 Task: Start in the project XpressTech the sprint 'Black Hole', with a duration of 3 weeks.
Action: Mouse moved to (65, 182)
Screenshot: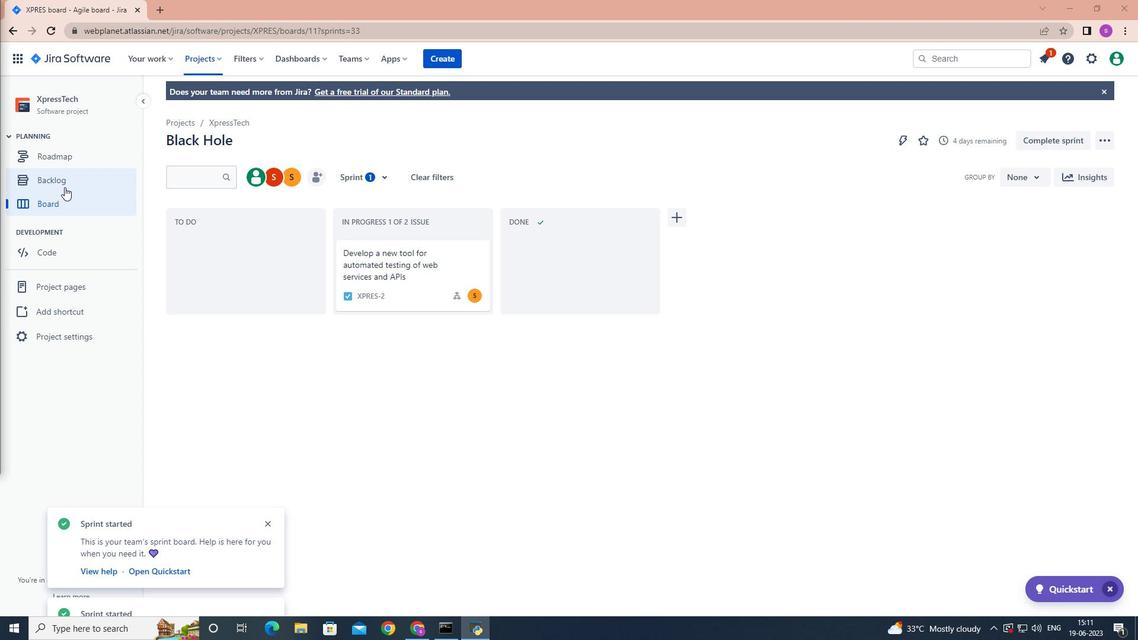
Action: Mouse pressed left at (65, 182)
Screenshot: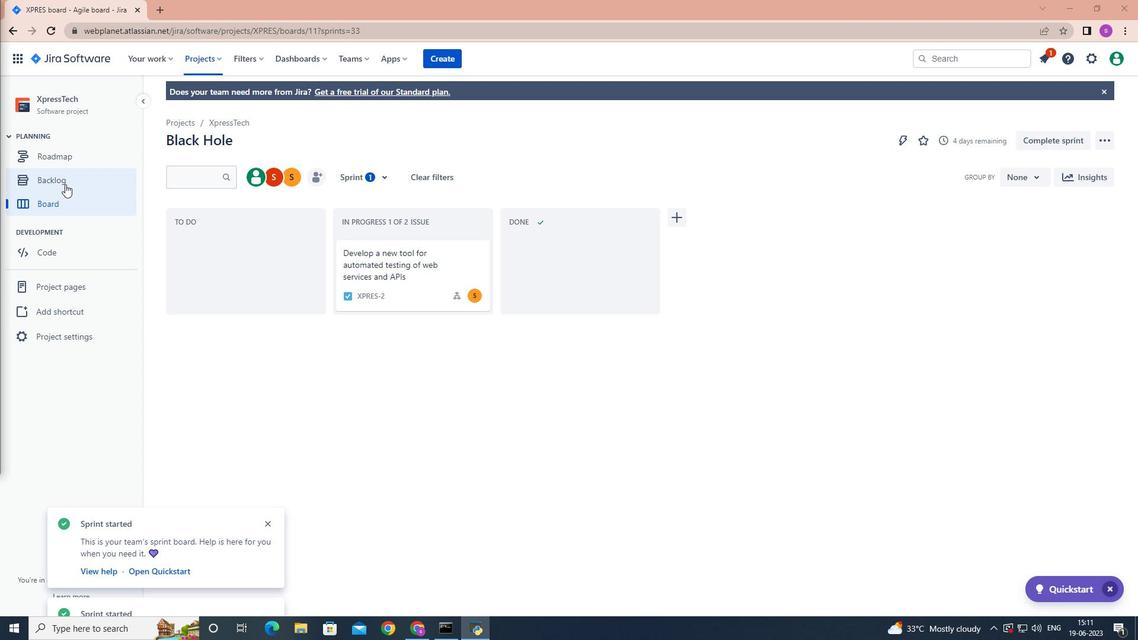 
Action: Mouse moved to (358, 335)
Screenshot: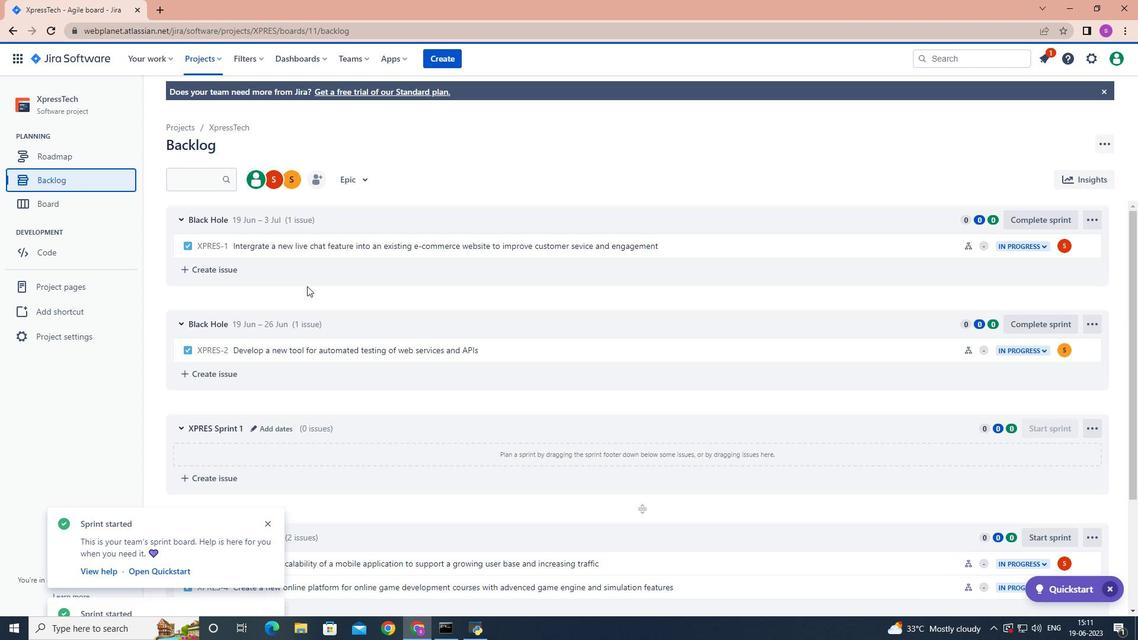 
Action: Mouse scrolled (358, 334) with delta (0, 0)
Screenshot: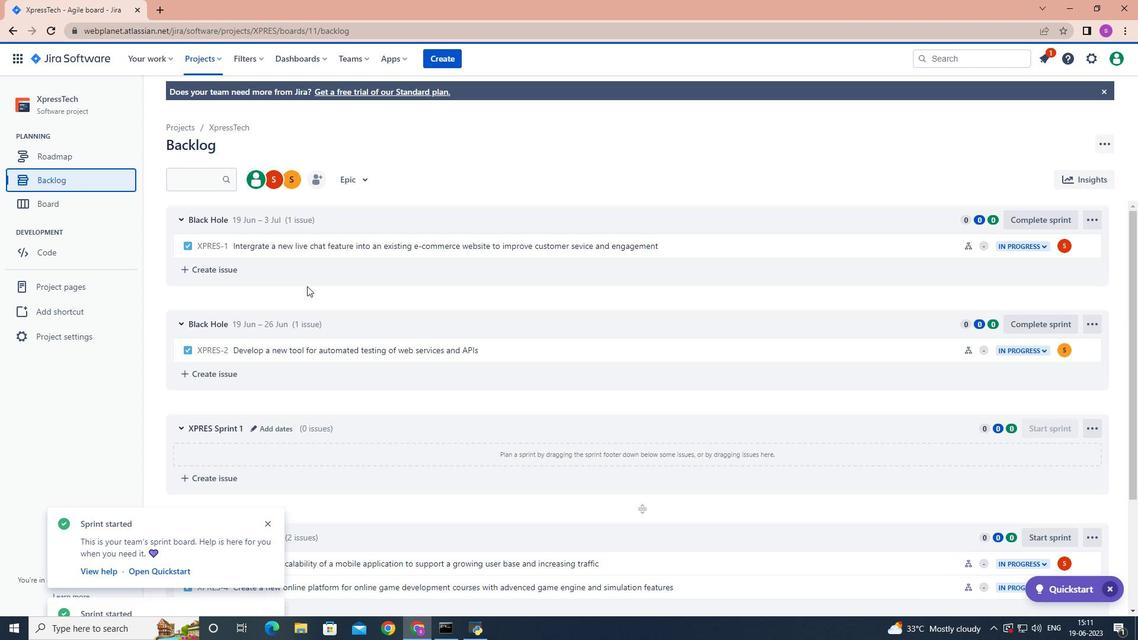 
Action: Mouse moved to (408, 352)
Screenshot: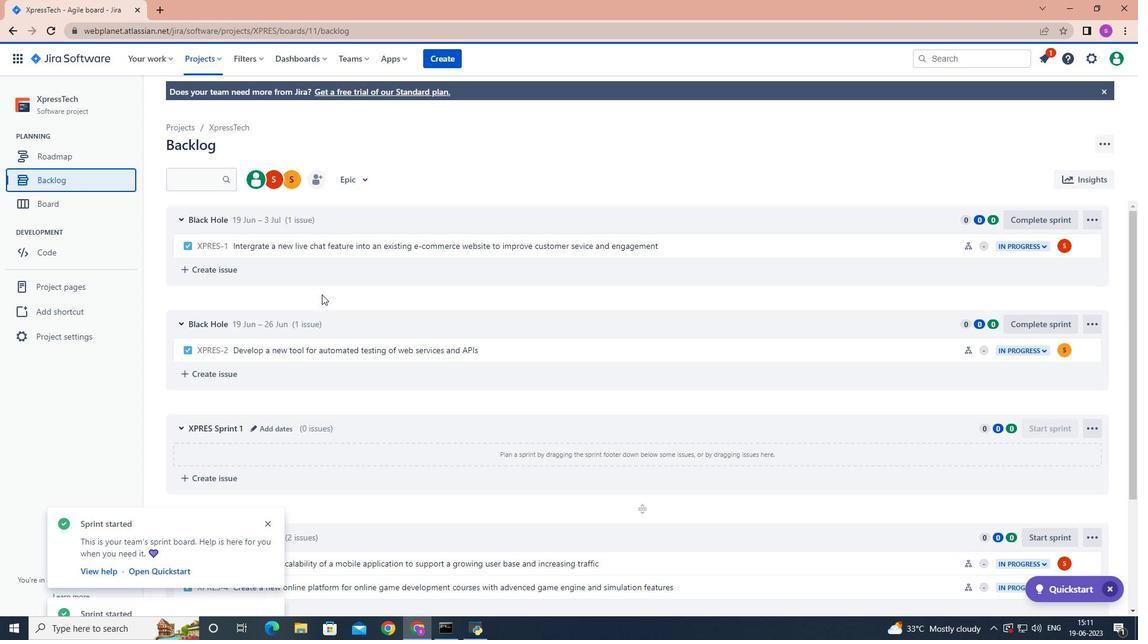 
Action: Mouse scrolled (408, 352) with delta (0, 0)
Screenshot: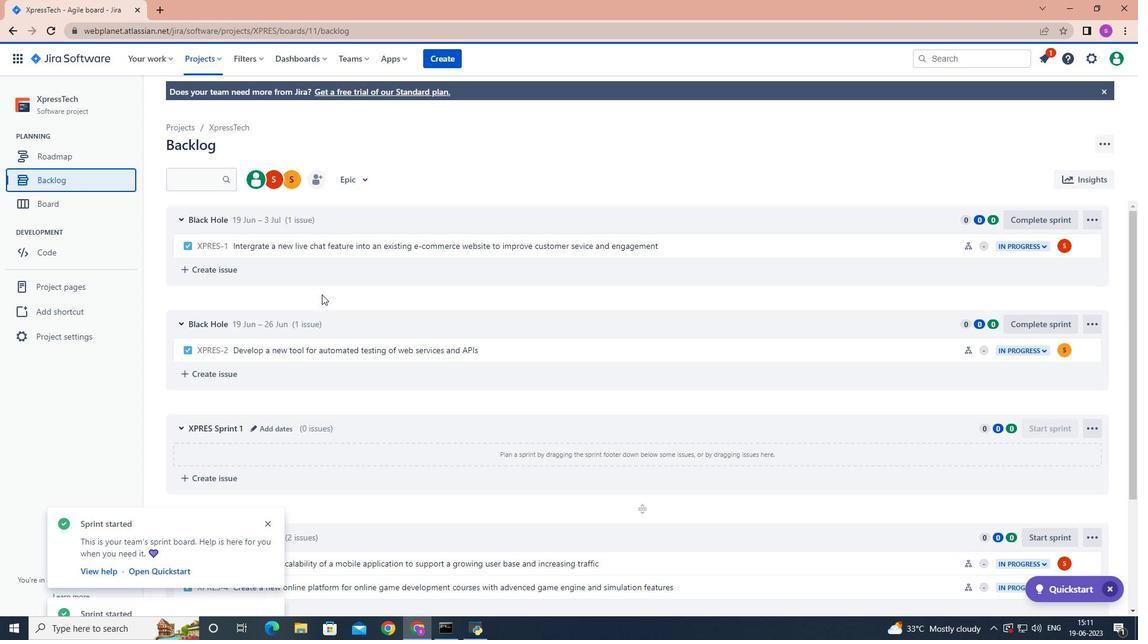 
Action: Mouse moved to (461, 359)
Screenshot: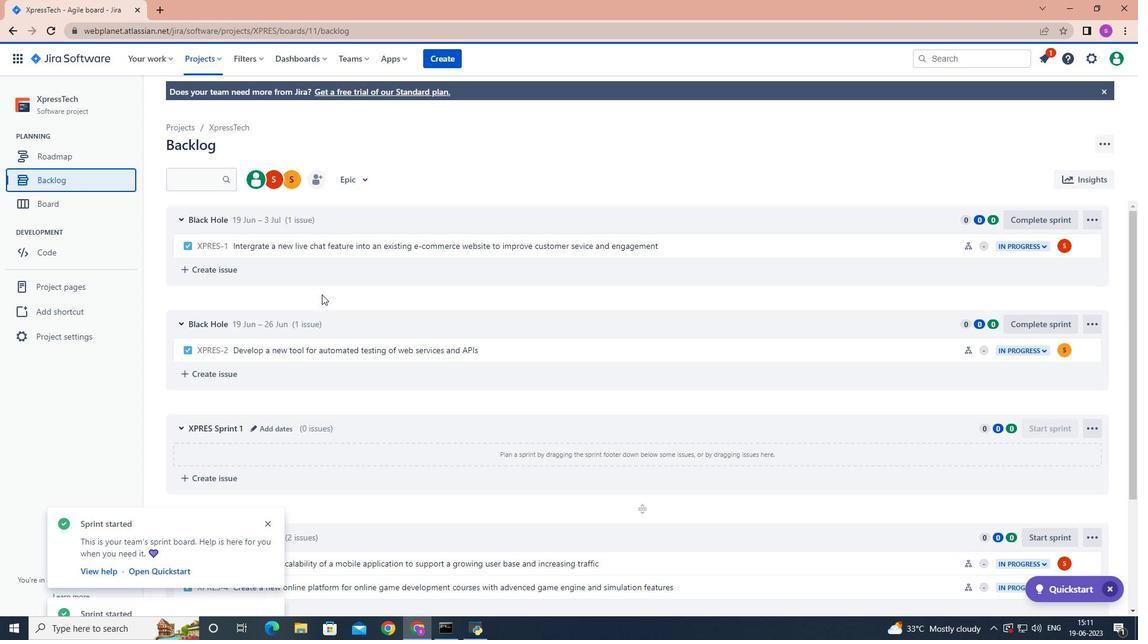 
Action: Mouse scrolled (461, 358) with delta (0, 0)
Screenshot: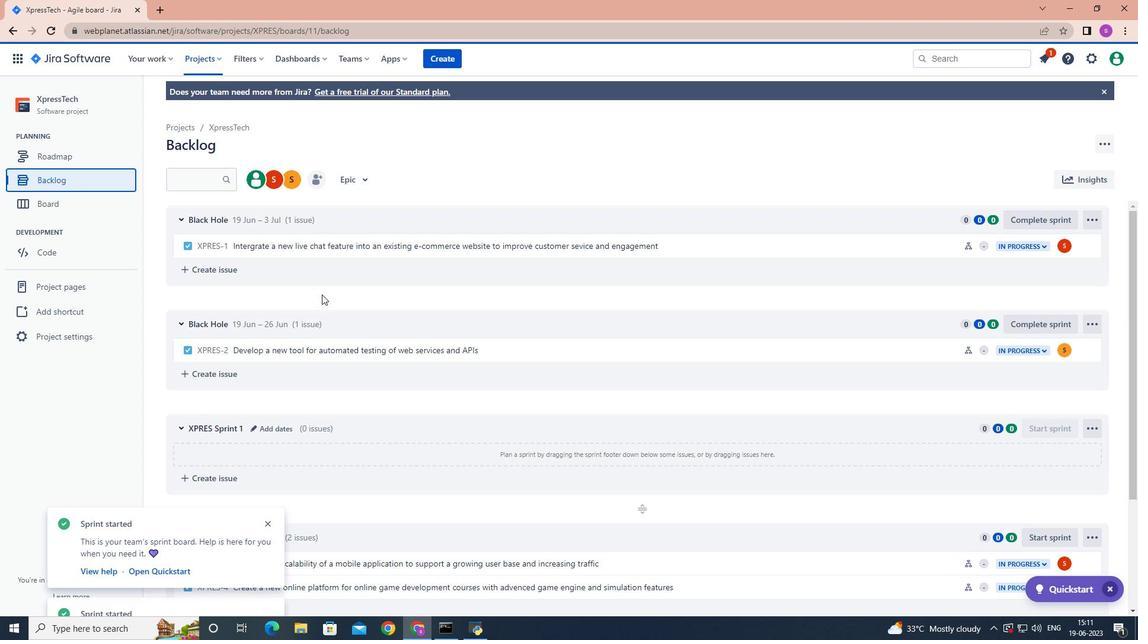 
Action: Mouse moved to (495, 364)
Screenshot: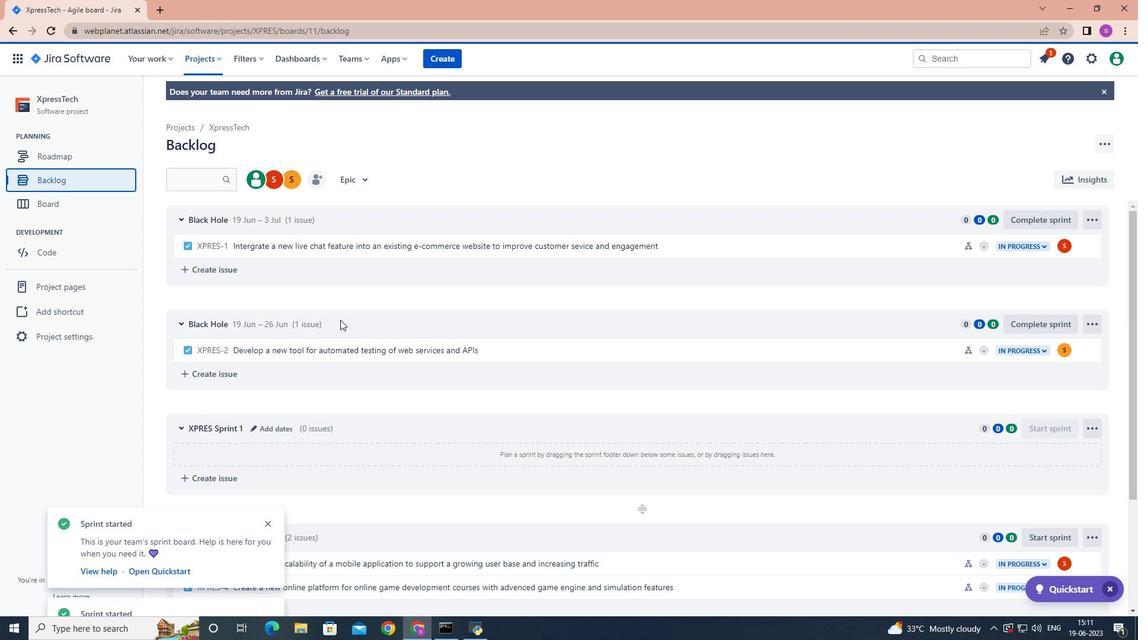 
Action: Mouse scrolled (495, 364) with delta (0, 0)
Screenshot: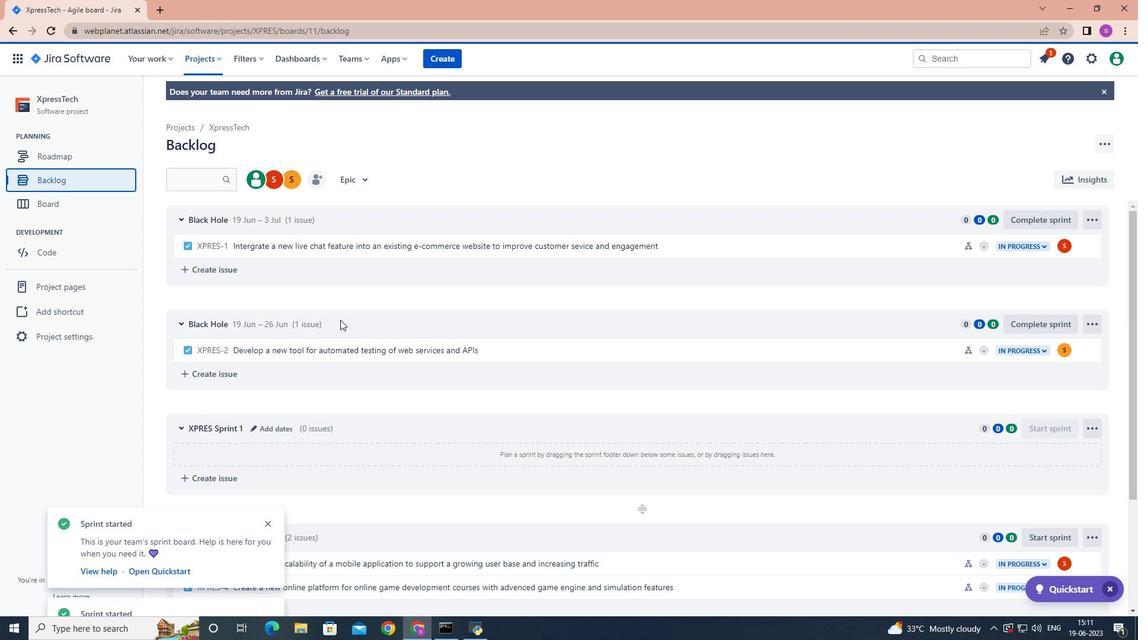 
Action: Mouse moved to (496, 364)
Screenshot: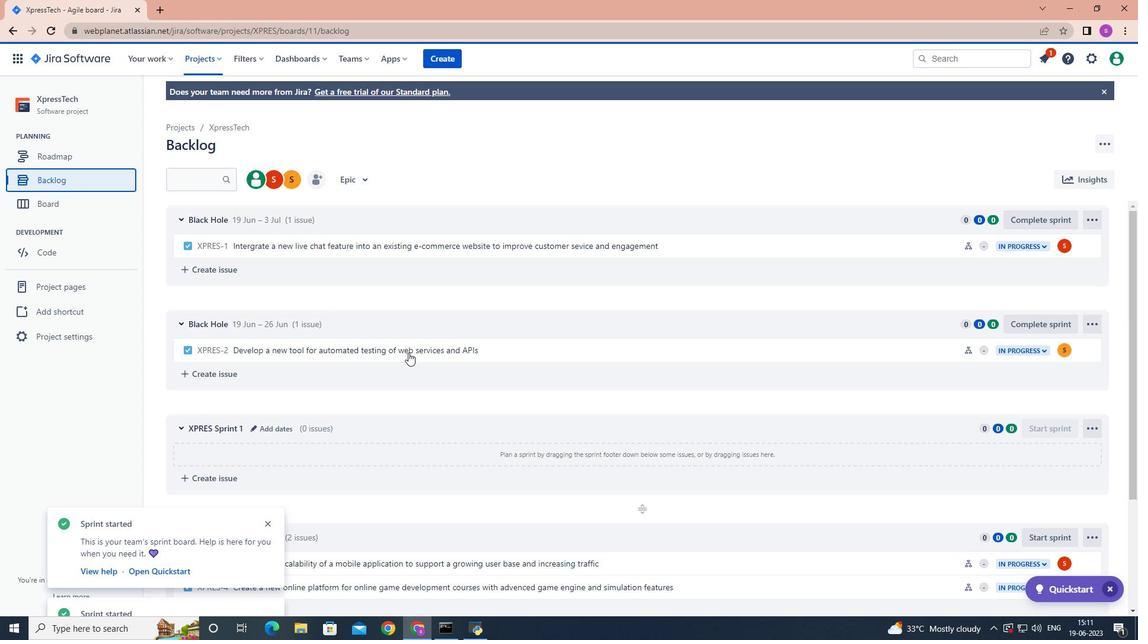 
Action: Mouse scrolled (496, 364) with delta (0, 0)
Screenshot: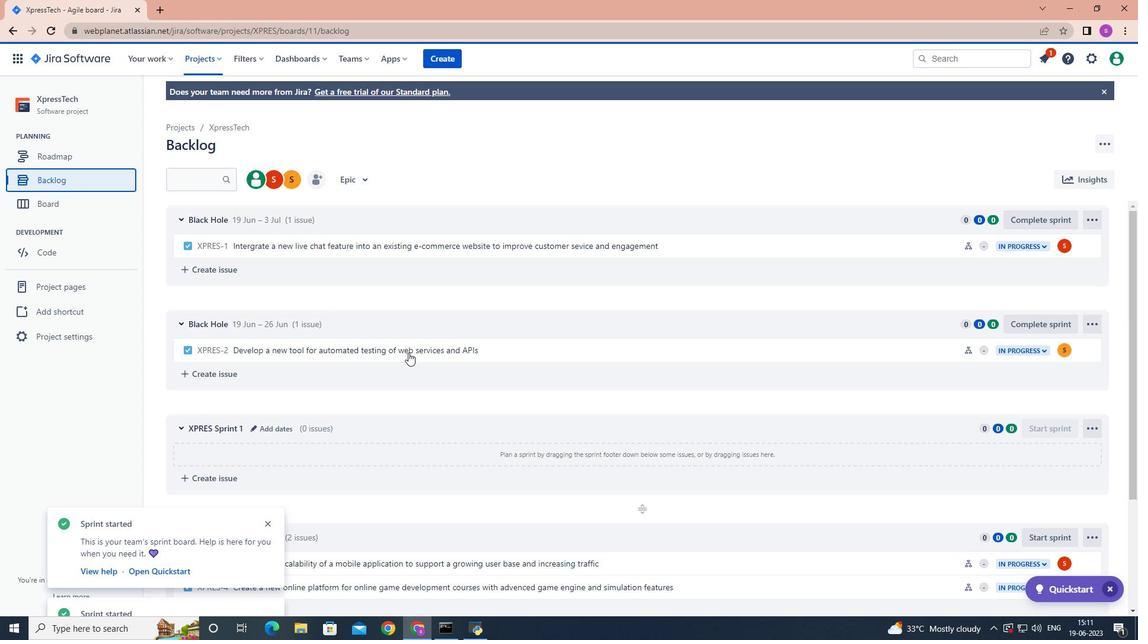 
Action: Mouse moved to (585, 375)
Screenshot: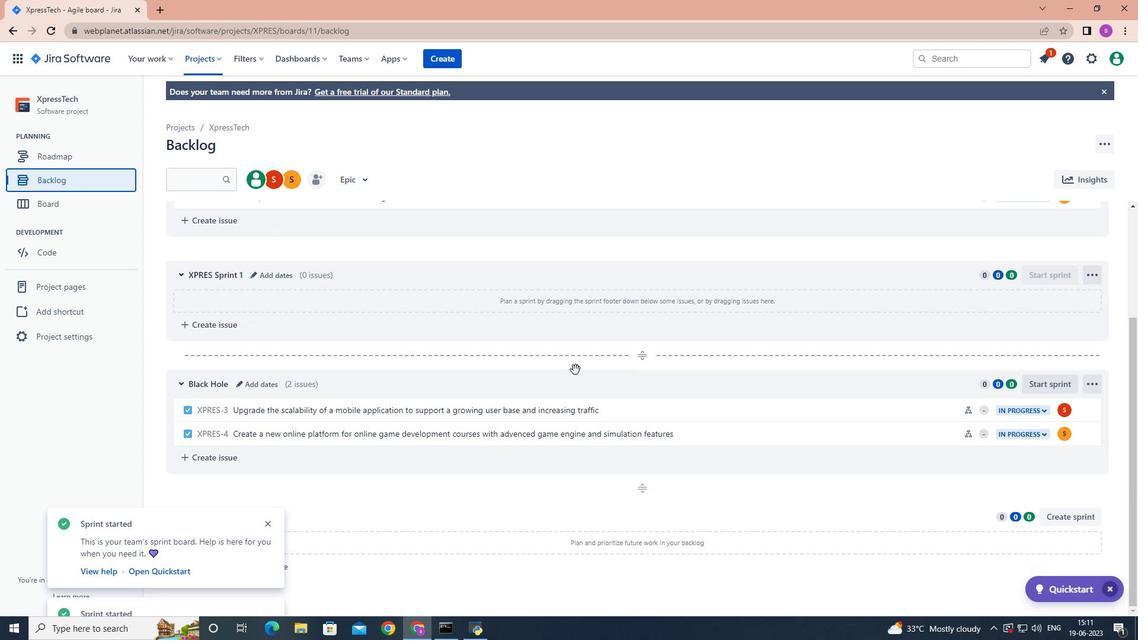 
Action: Mouse scrolled (585, 375) with delta (0, 0)
Screenshot: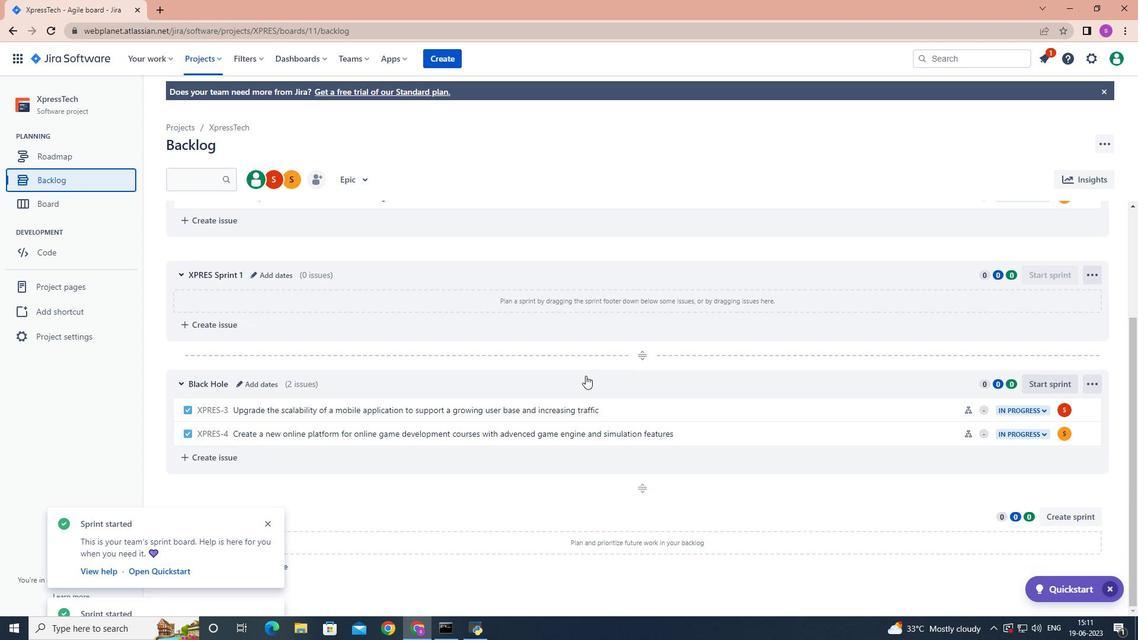 
Action: Mouse scrolled (585, 375) with delta (0, 0)
Screenshot: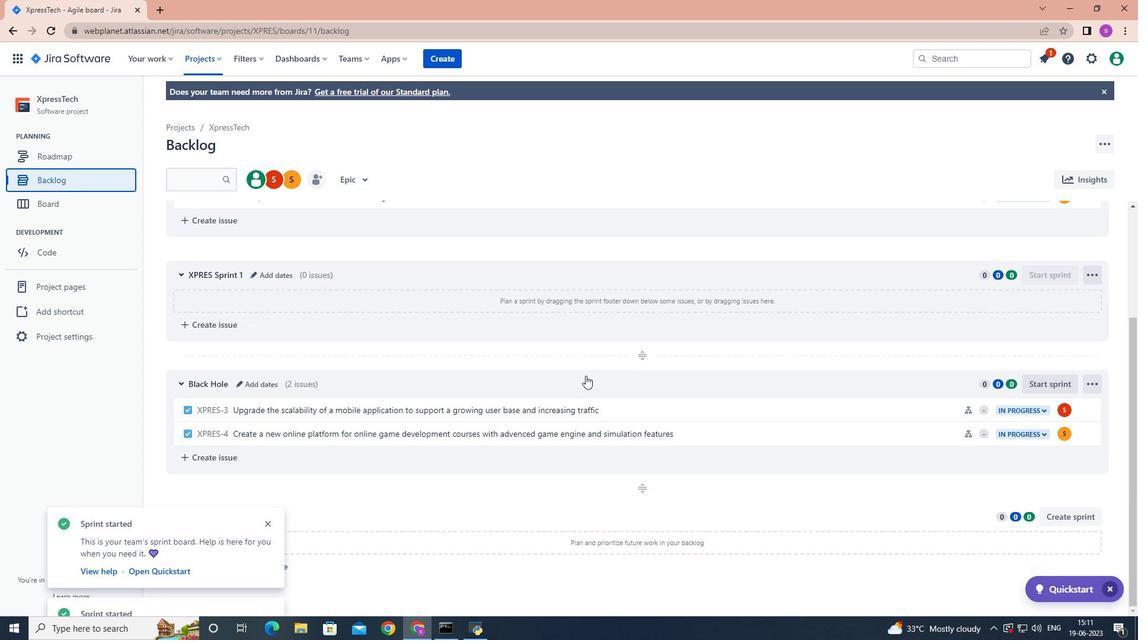 
Action: Mouse moved to (808, 401)
Screenshot: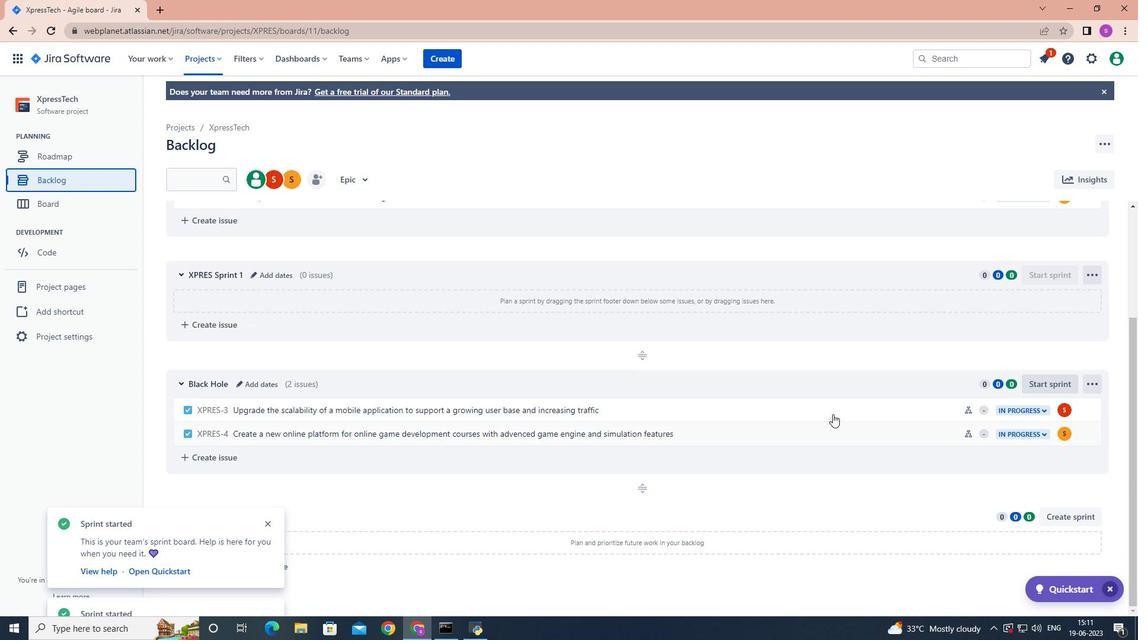 
Action: Mouse scrolled (808, 402) with delta (0, 0)
Screenshot: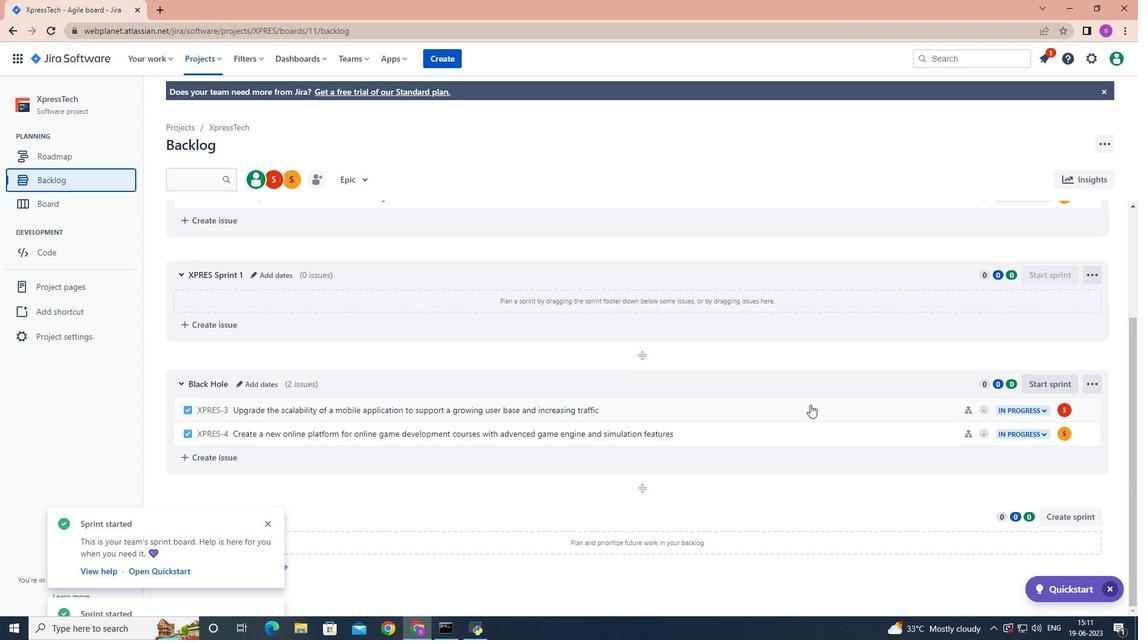 
Action: Mouse moved to (808, 401)
Screenshot: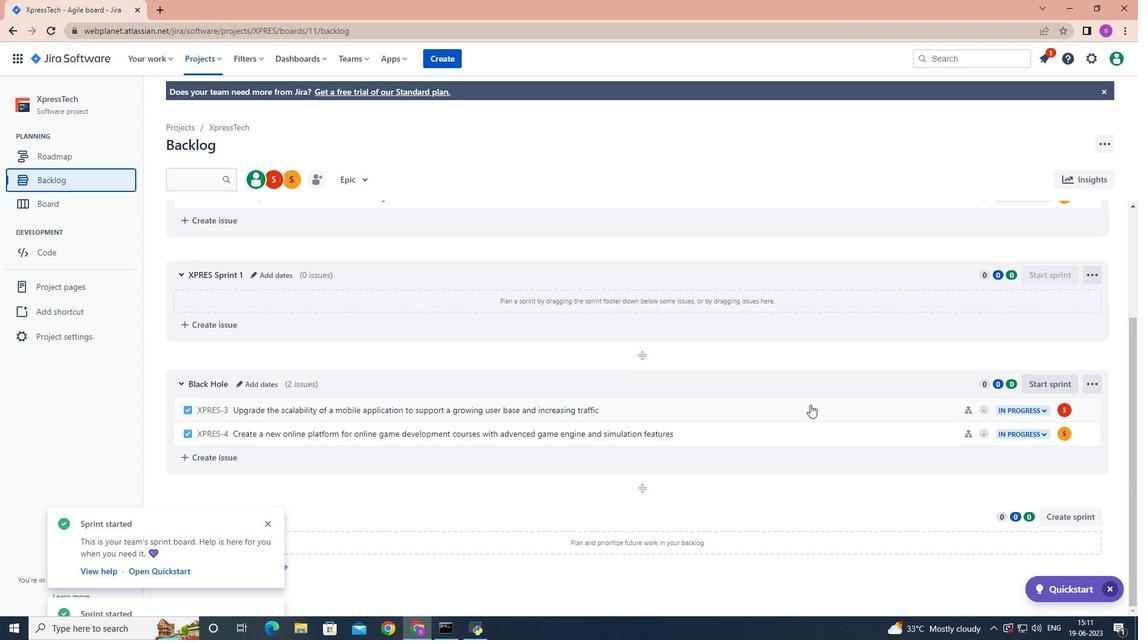 
Action: Mouse scrolled (808, 402) with delta (0, 0)
Screenshot: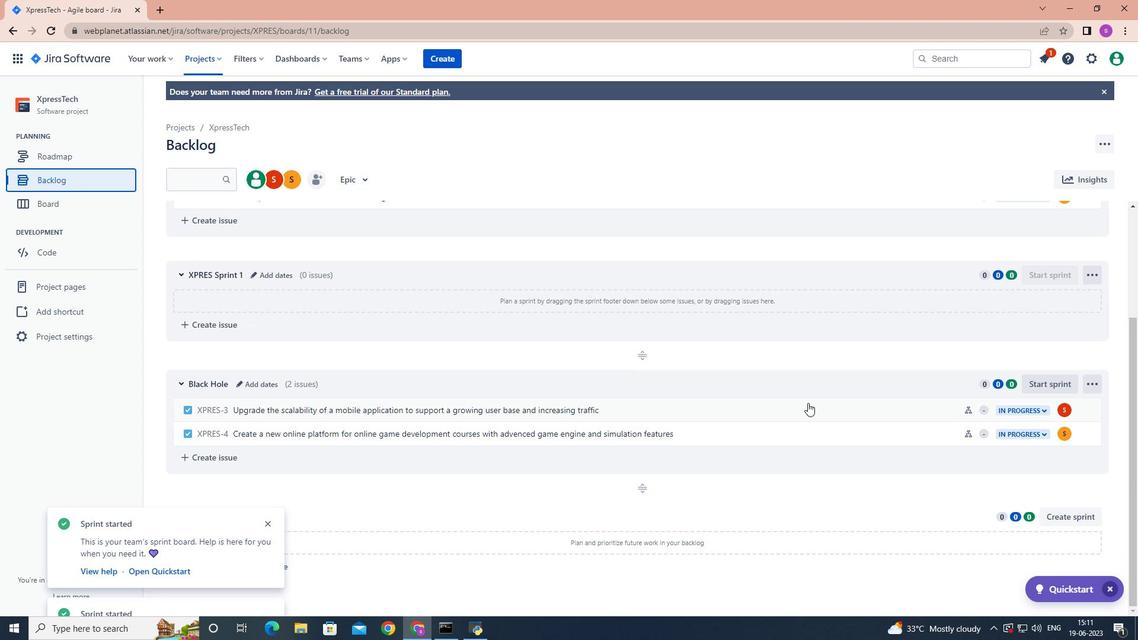 
Action: Mouse moved to (808, 401)
Screenshot: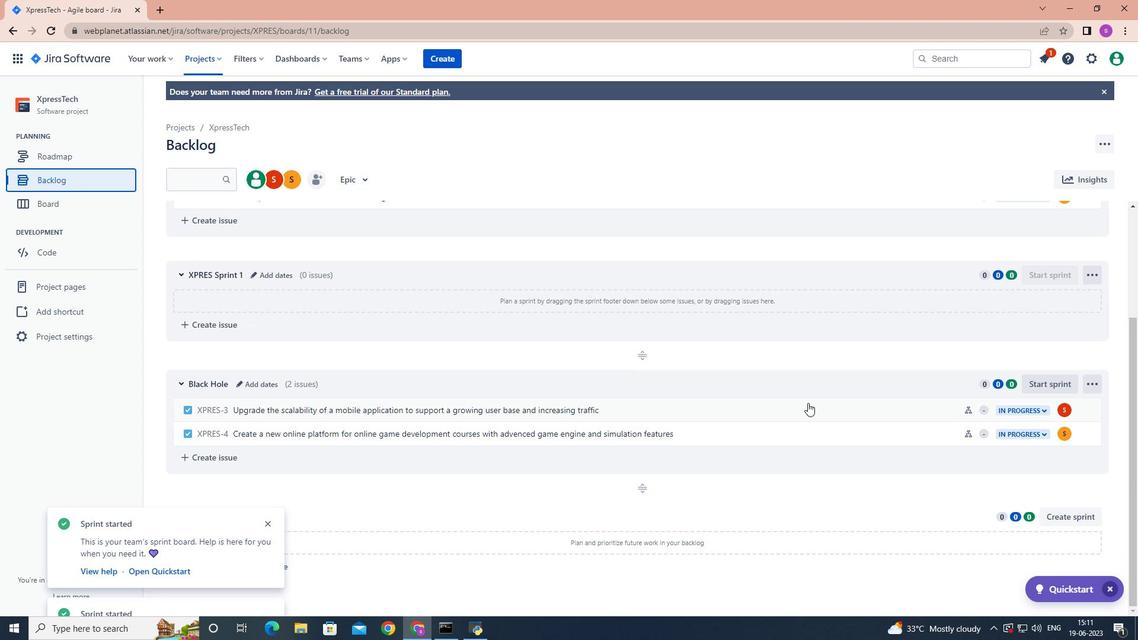 
Action: Mouse scrolled (808, 402) with delta (0, 0)
Screenshot: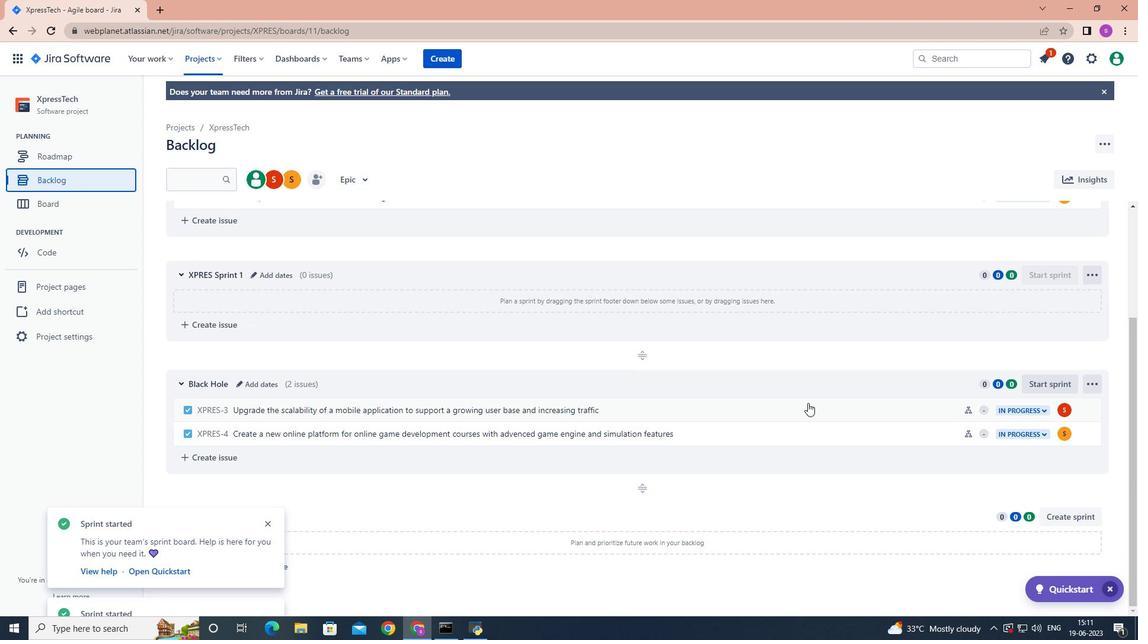 
Action: Mouse moved to (808, 401)
Screenshot: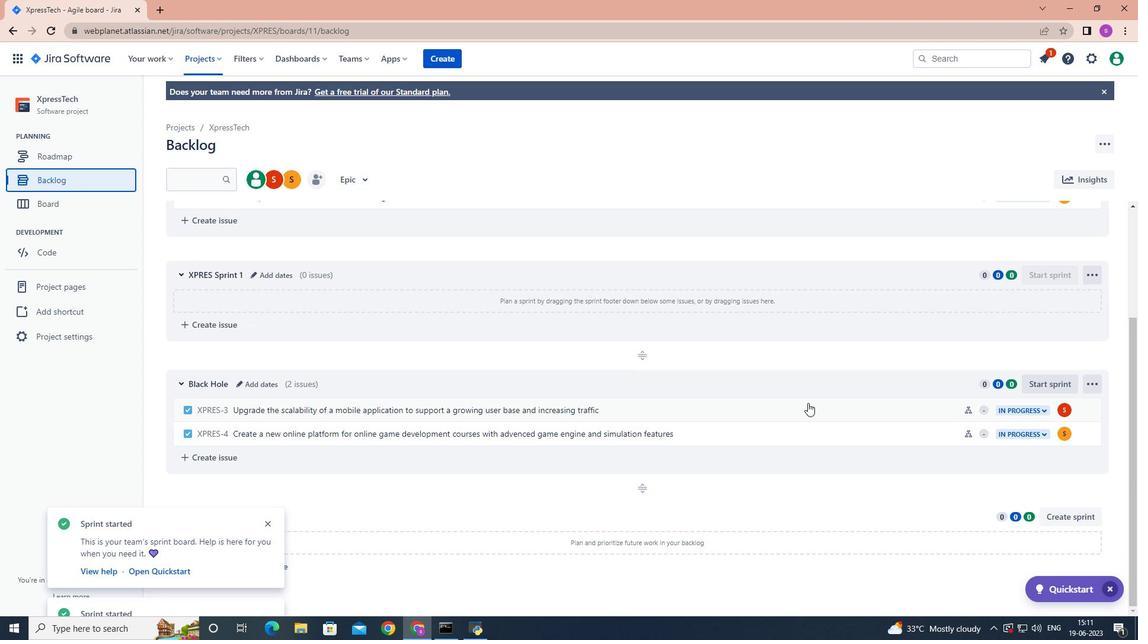 
Action: Mouse scrolled (808, 402) with delta (0, 0)
Screenshot: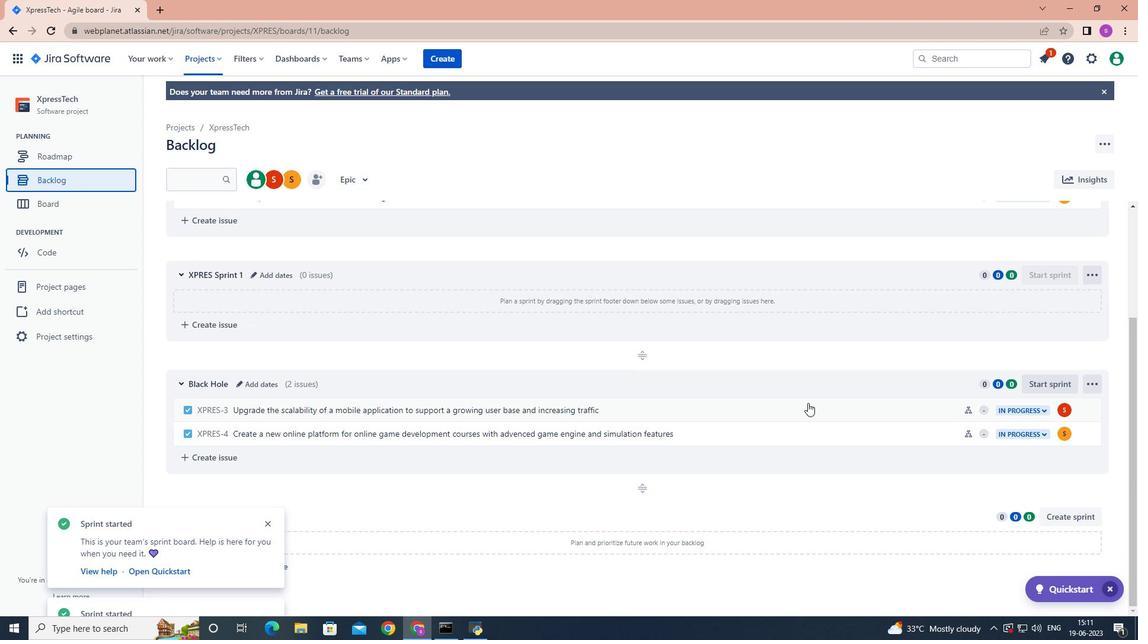 
Action: Mouse moved to (815, 407)
Screenshot: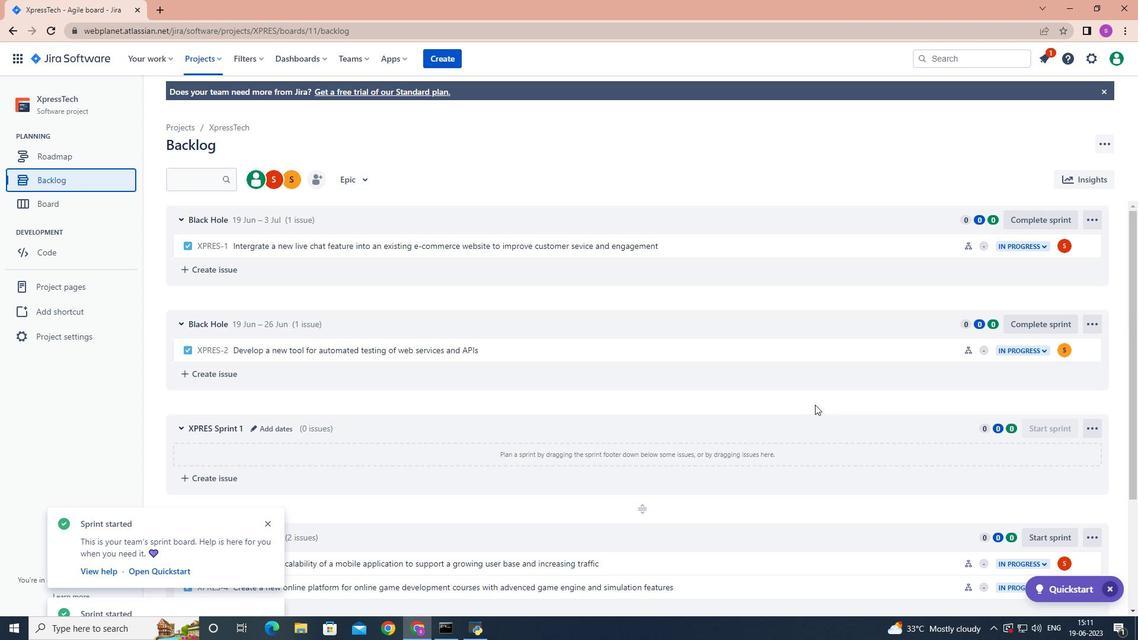 
Action: Mouse scrolled (815, 406) with delta (0, 0)
Screenshot: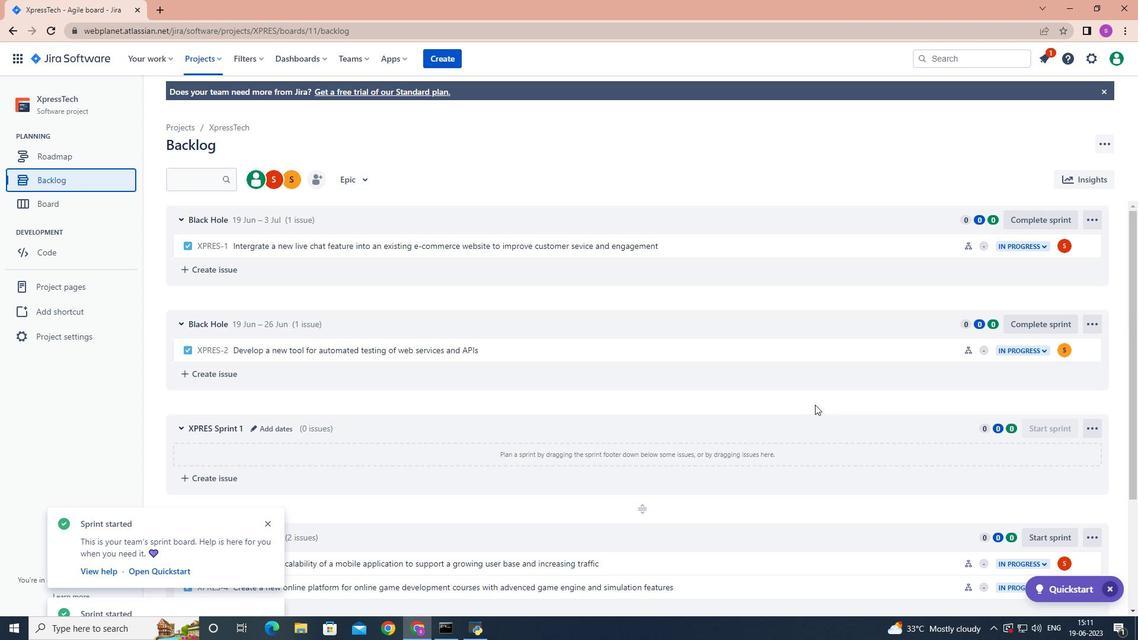 
Action: Mouse moved to (815, 407)
Screenshot: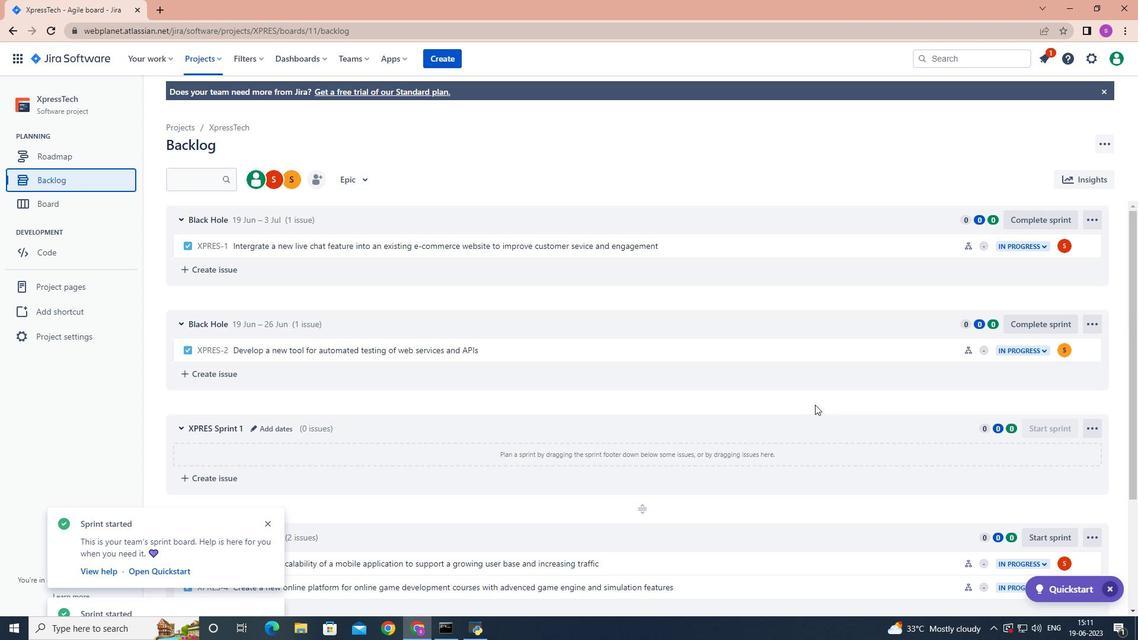 
Action: Mouse scrolled (815, 407) with delta (0, 0)
Screenshot: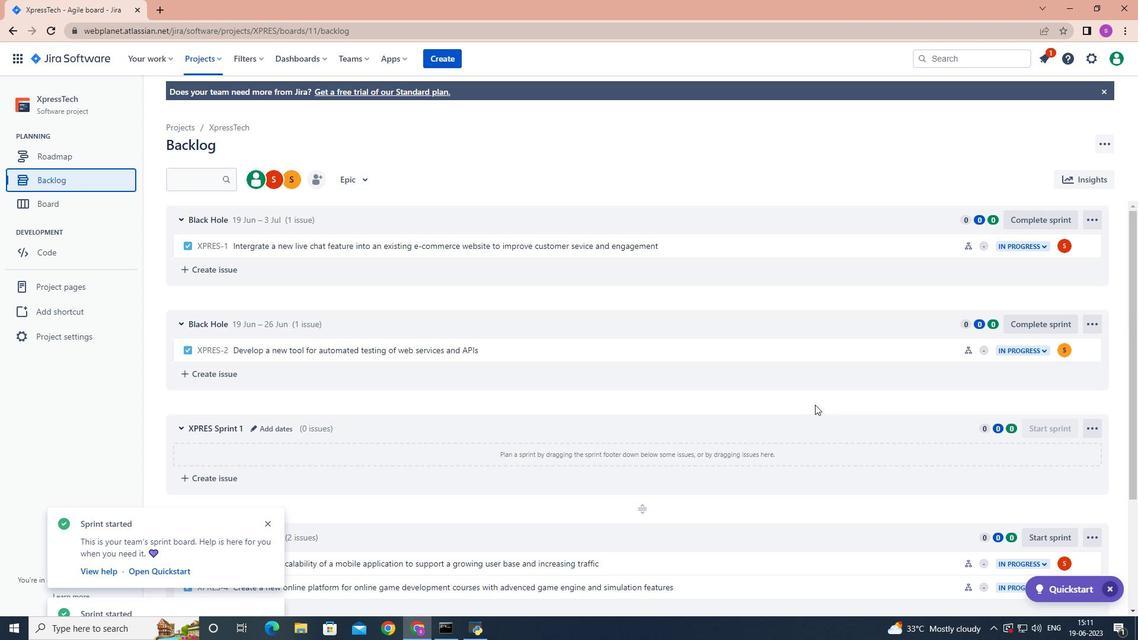 
Action: Mouse moved to (815, 408)
Screenshot: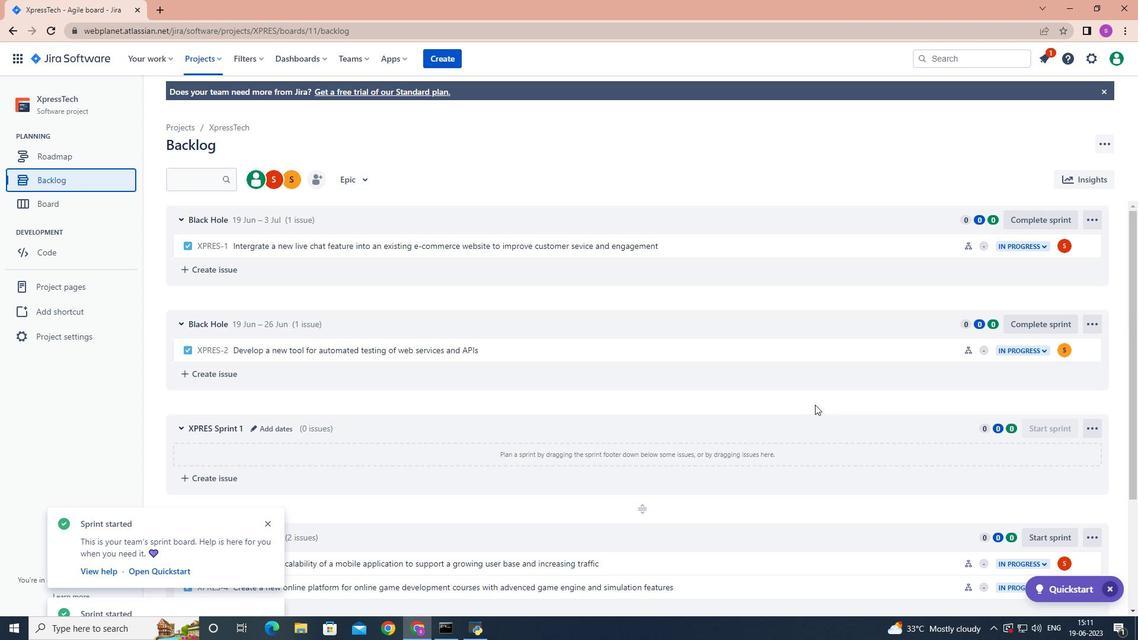 
Action: Mouse scrolled (815, 407) with delta (0, 0)
Screenshot: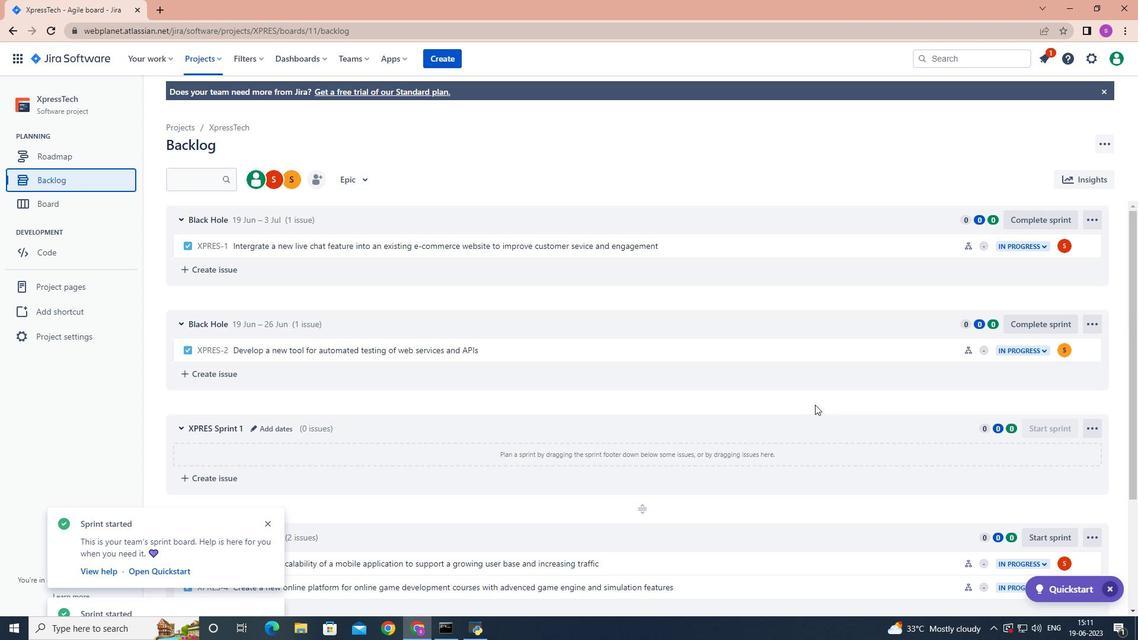 
Action: Mouse scrolled (815, 407) with delta (0, 0)
Screenshot: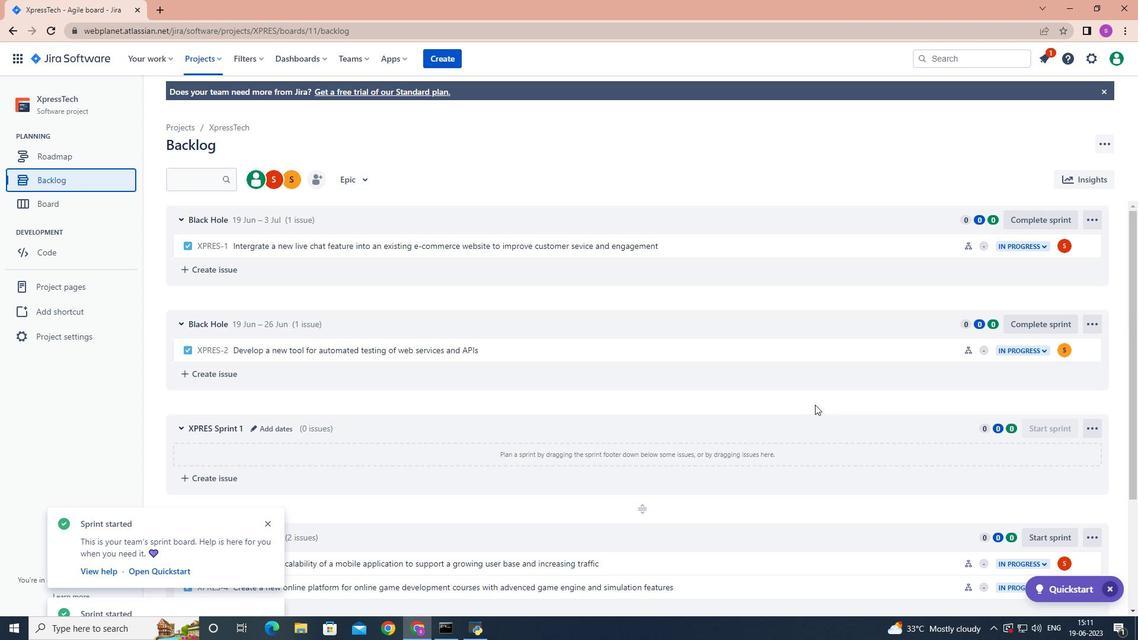 
Action: Mouse moved to (815, 408)
Screenshot: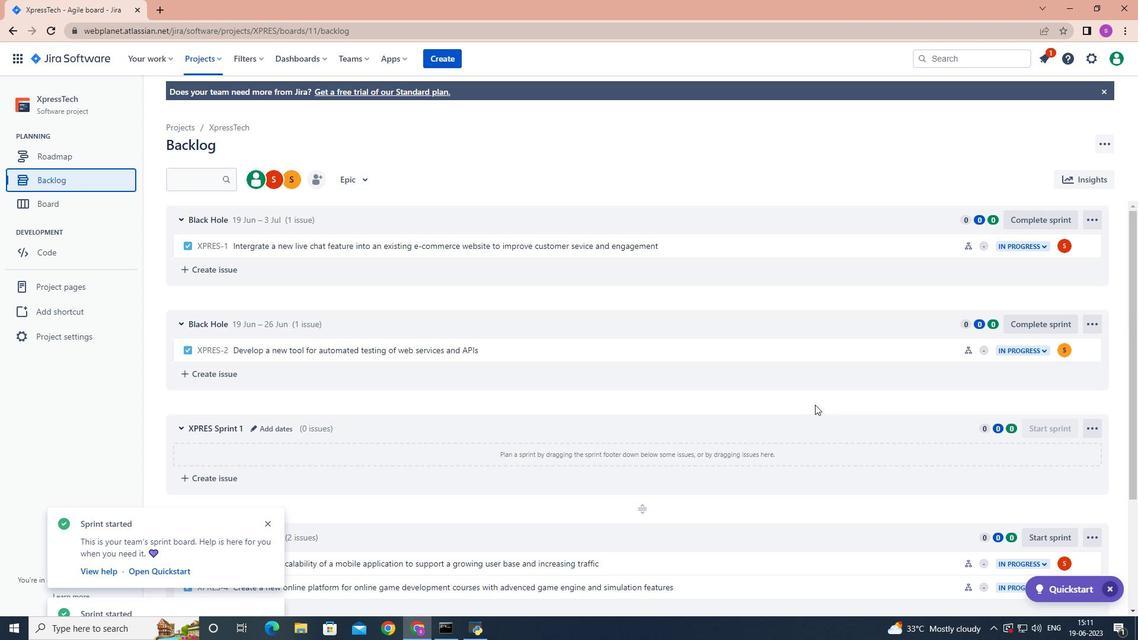 
Action: Mouse scrolled (815, 407) with delta (0, 0)
Screenshot: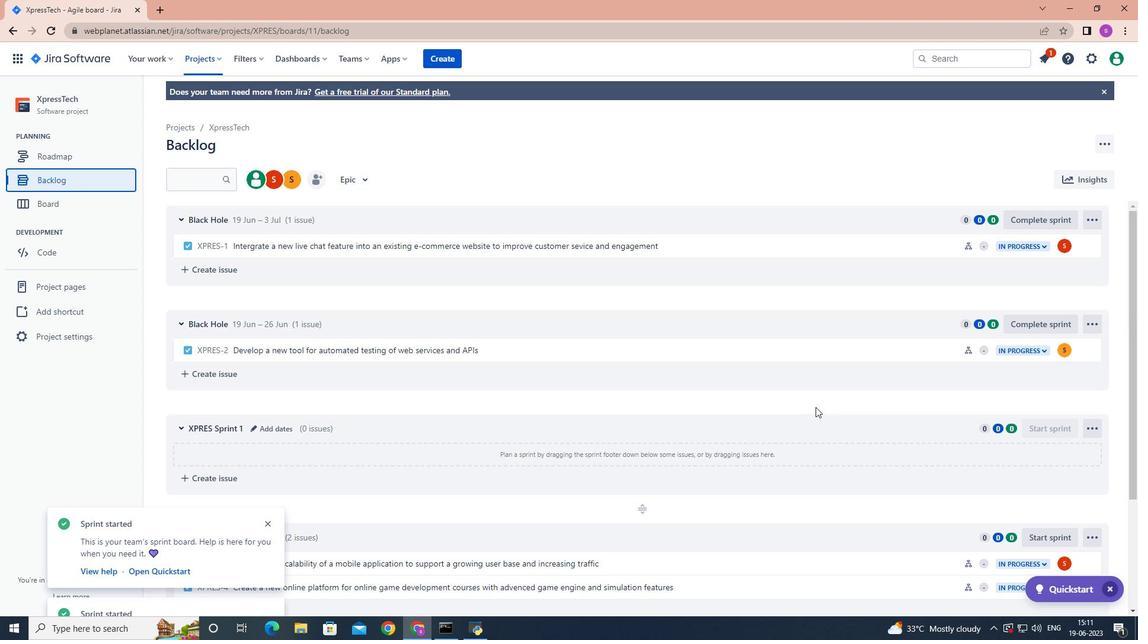 
Action: Mouse moved to (816, 405)
Screenshot: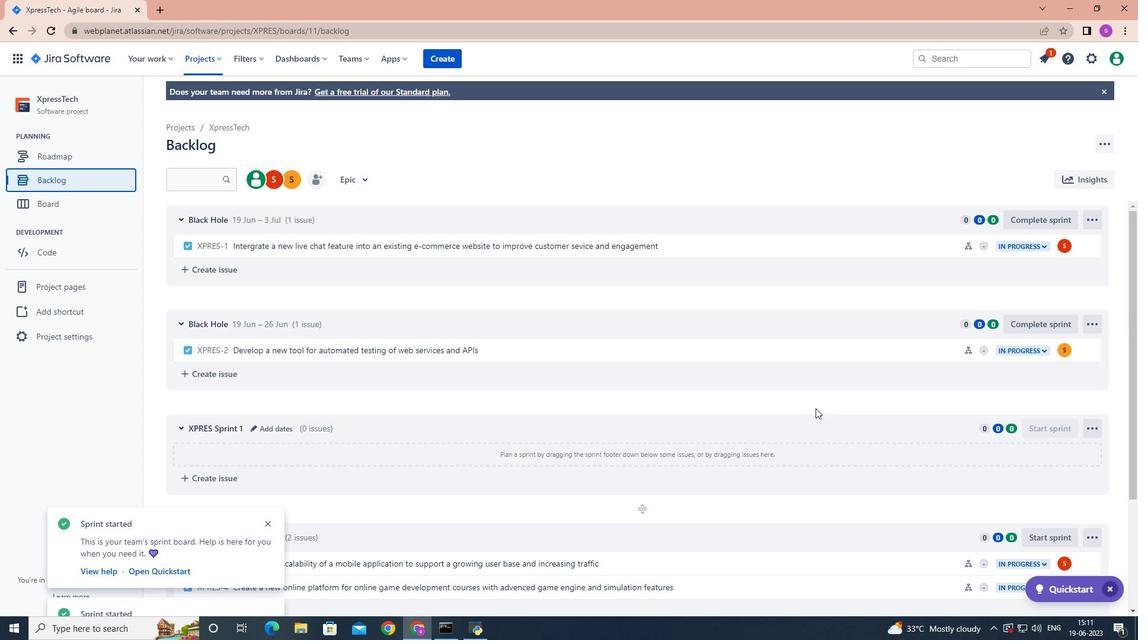 
Action: Mouse scrolled (816, 404) with delta (0, 0)
Screenshot: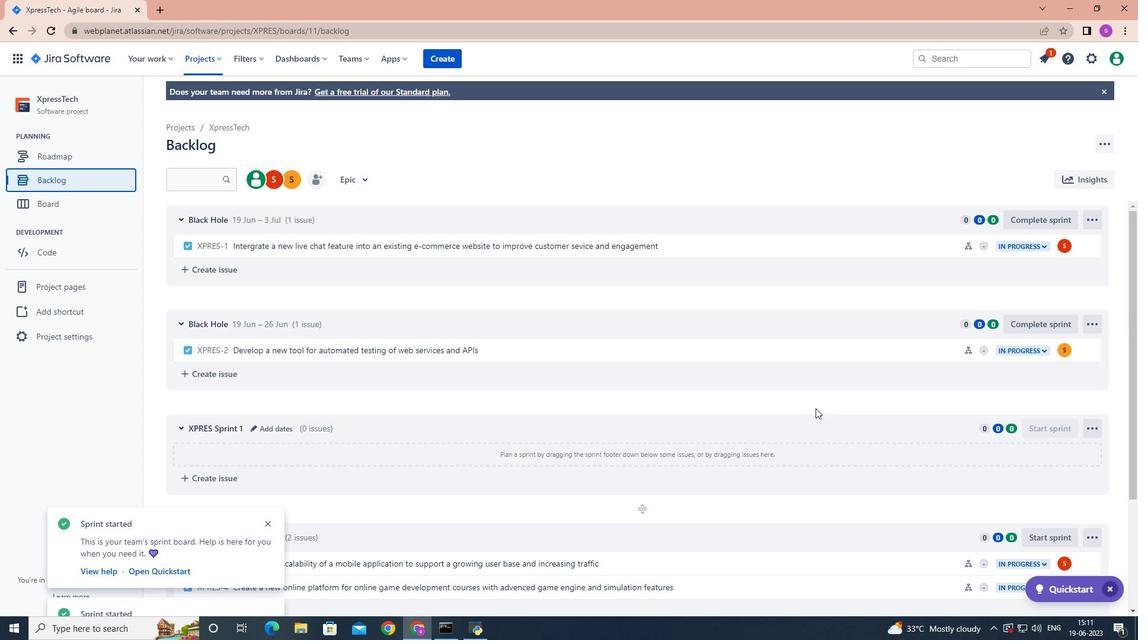 
Action: Mouse moved to (1047, 380)
Screenshot: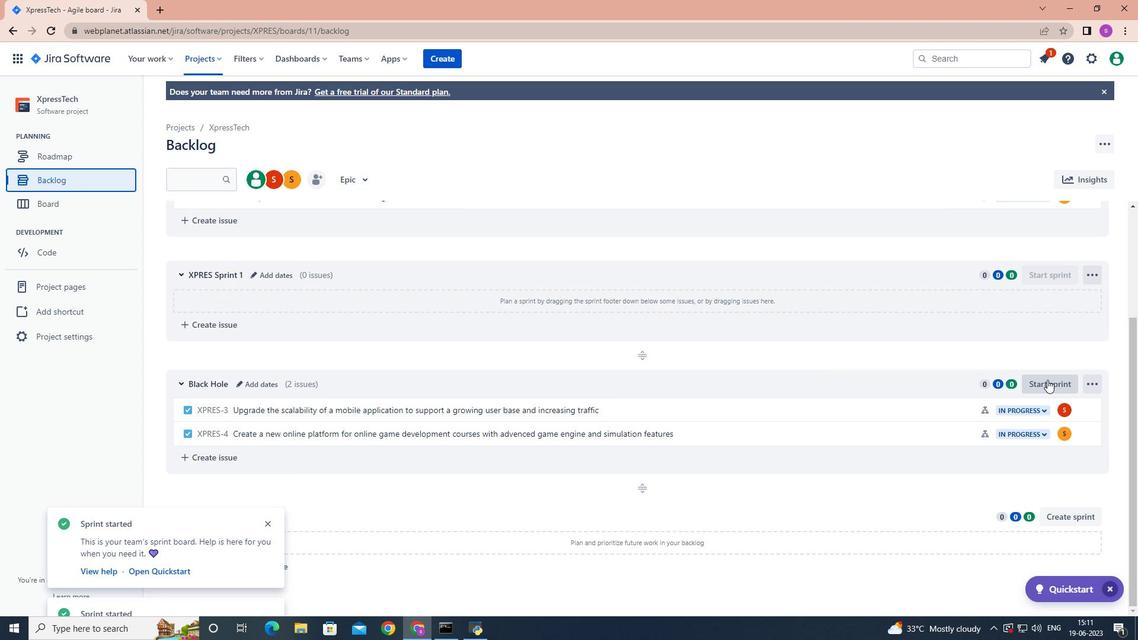 
Action: Mouse pressed left at (1047, 380)
Screenshot: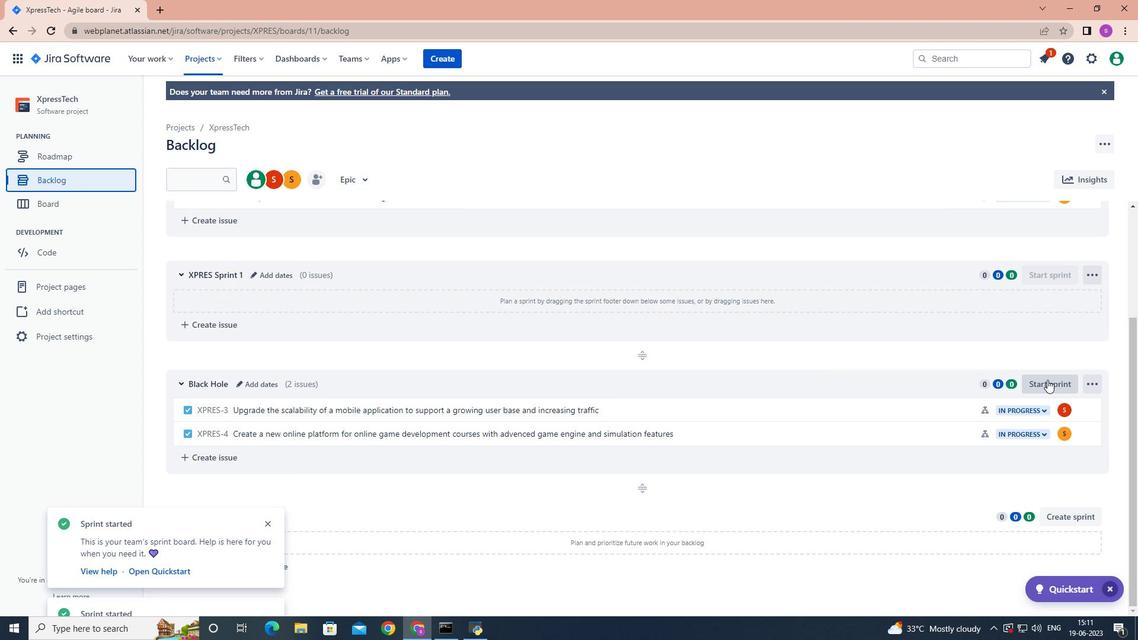 
Action: Mouse moved to (543, 209)
Screenshot: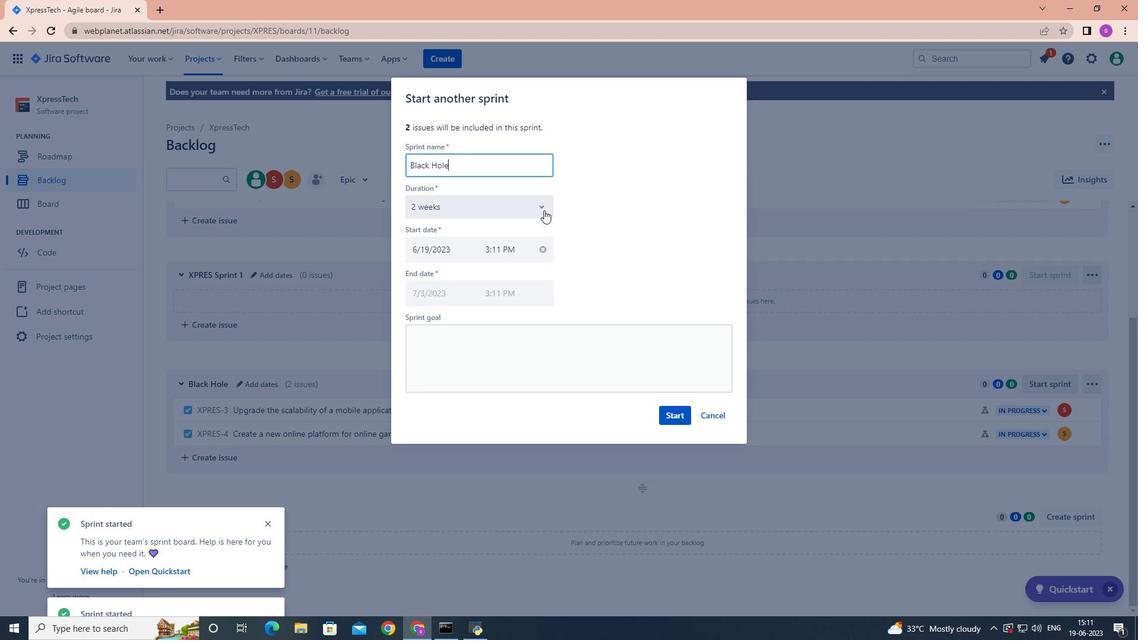 
Action: Mouse pressed left at (543, 209)
Screenshot: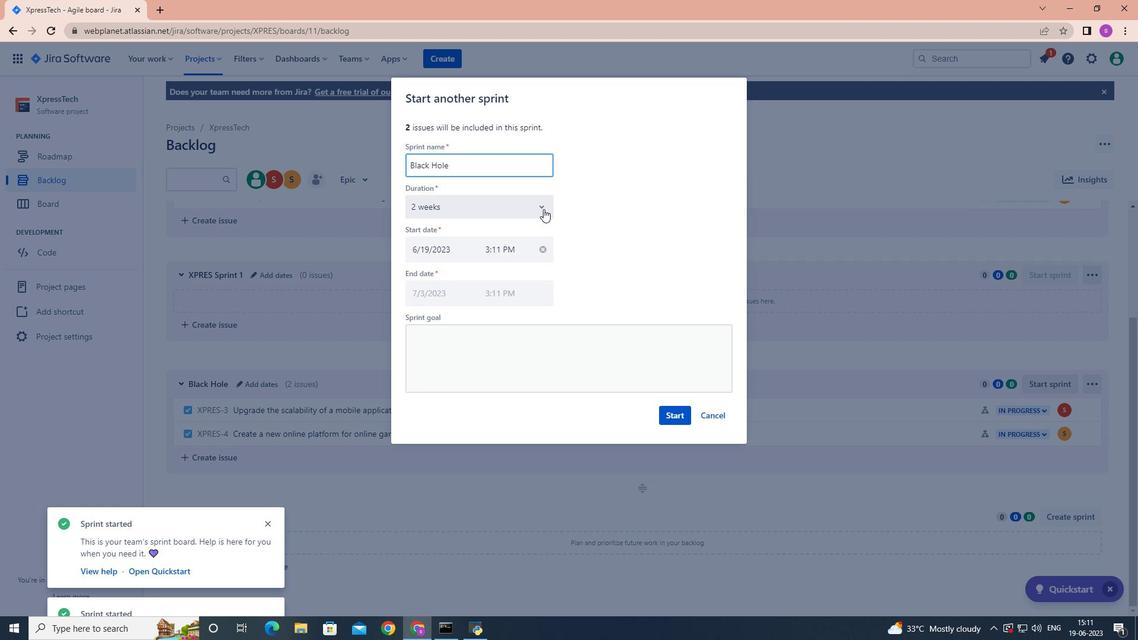 
Action: Mouse moved to (491, 278)
Screenshot: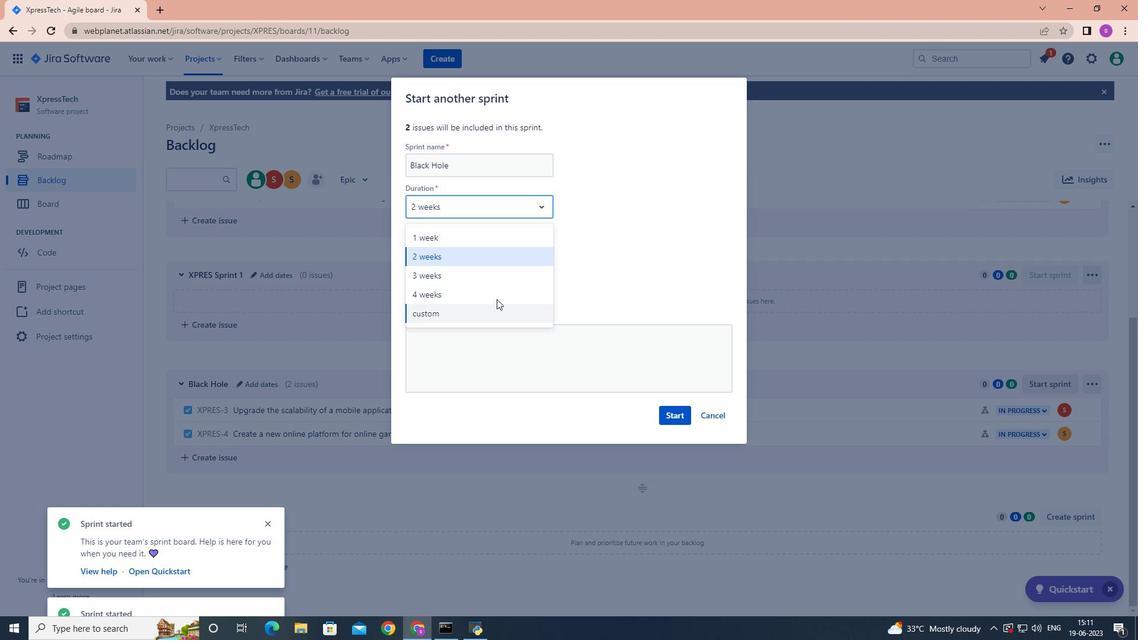 
Action: Mouse pressed left at (491, 278)
Screenshot: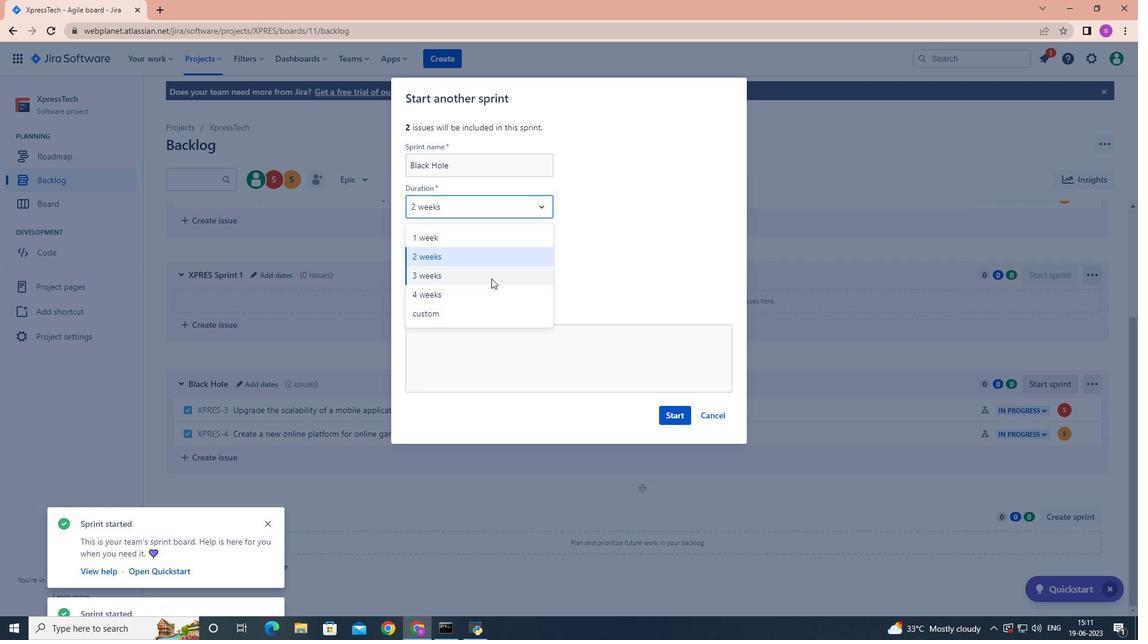 
Action: Mouse moved to (665, 412)
Screenshot: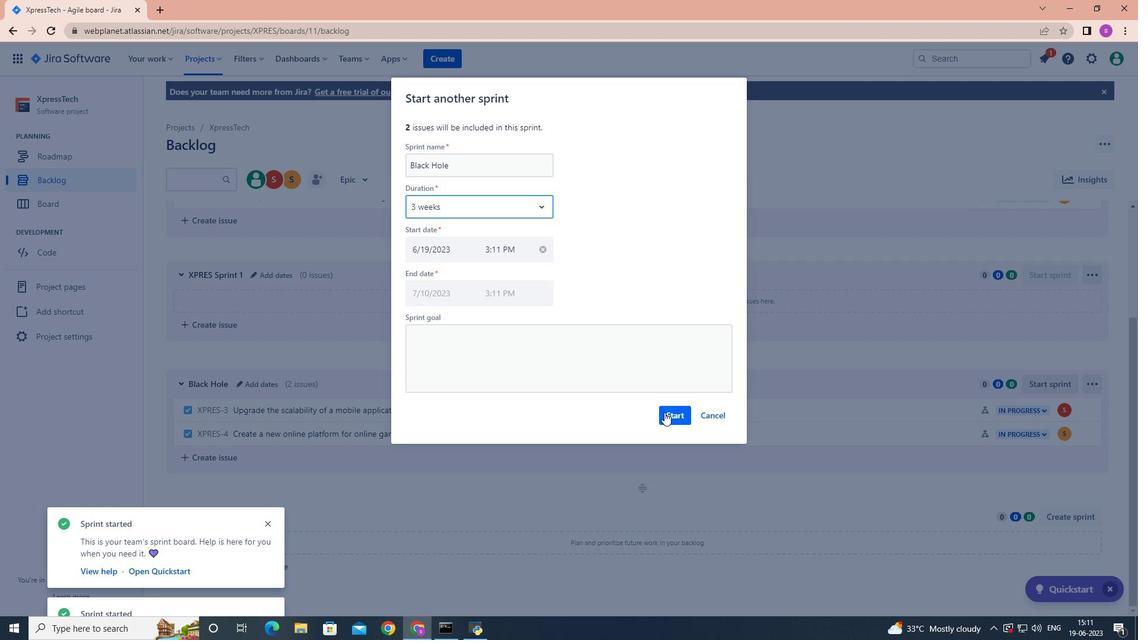 
Action: Mouse pressed left at (665, 412)
Screenshot: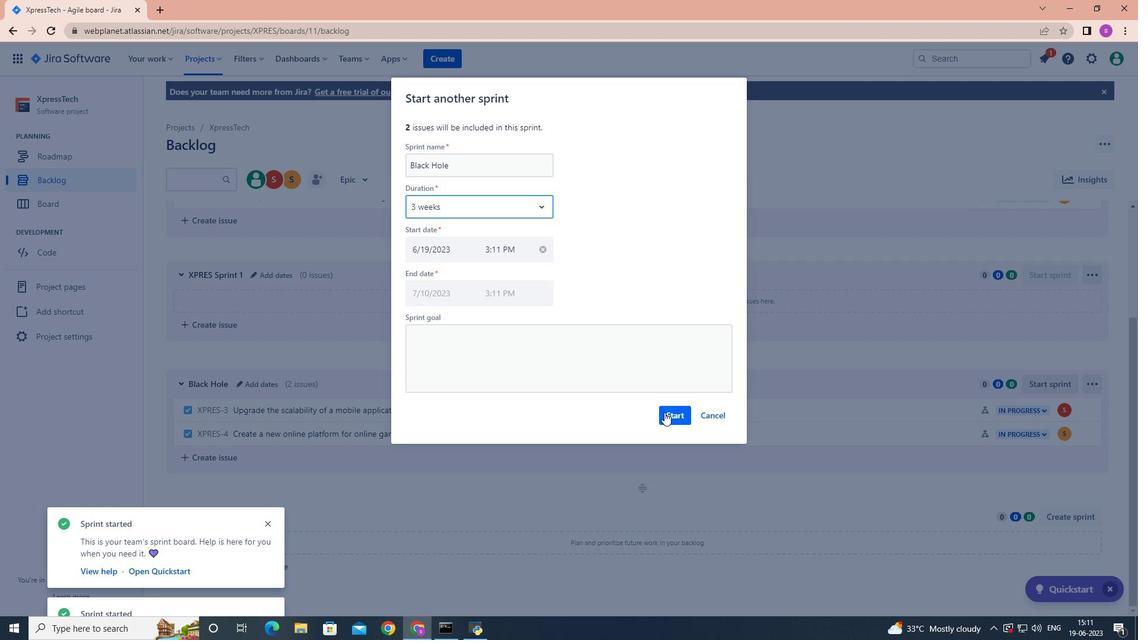 
Action: Mouse moved to (665, 410)
Screenshot: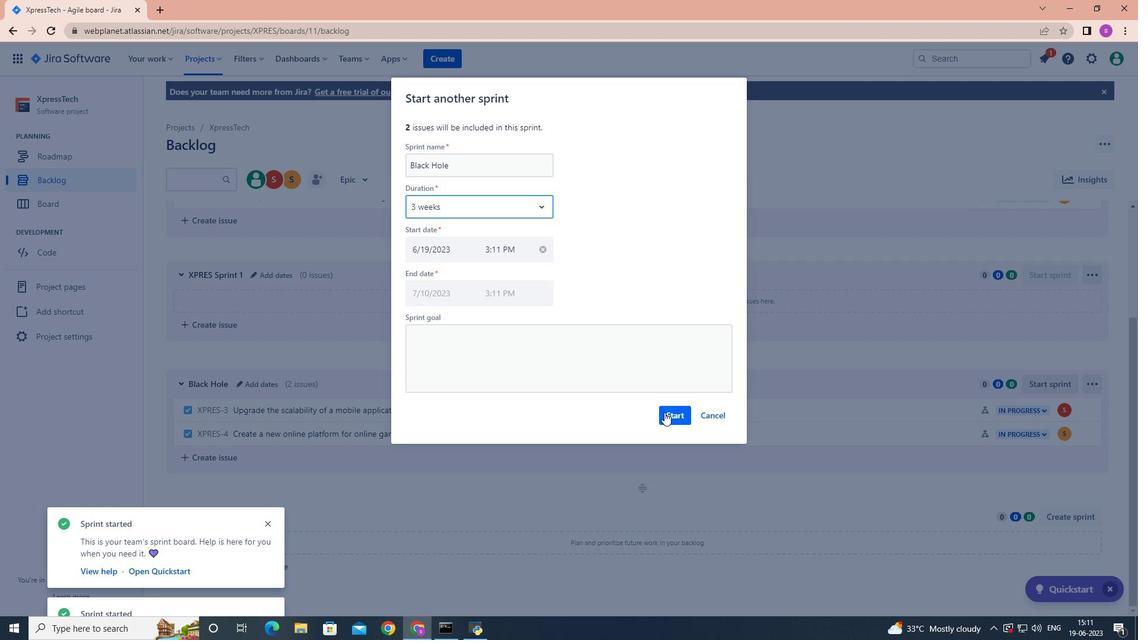 
